 Task: Copy the calendar to a specified folder in your email application.
Action: Mouse moved to (31, 77)
Screenshot: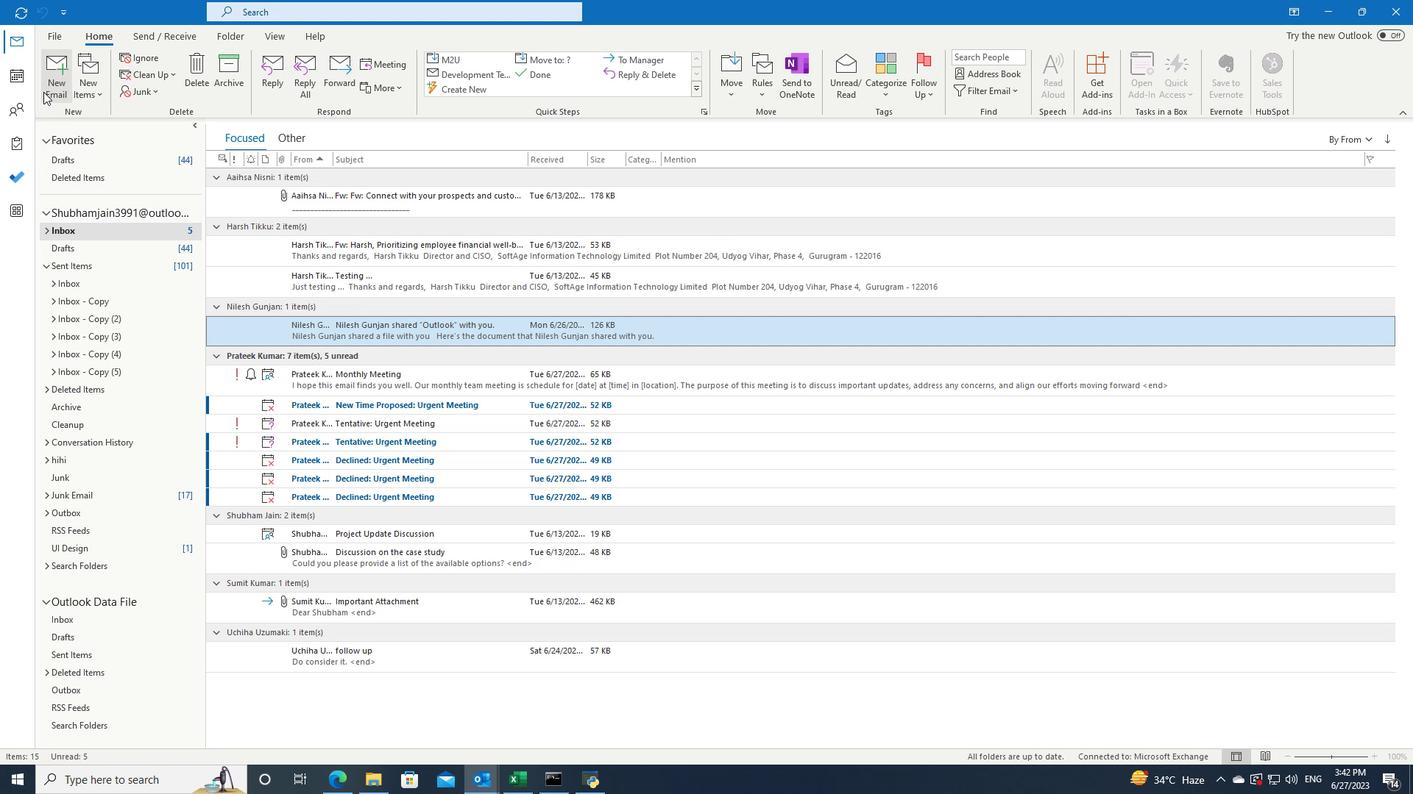 
Action: Mouse pressed left at (31, 77)
Screenshot: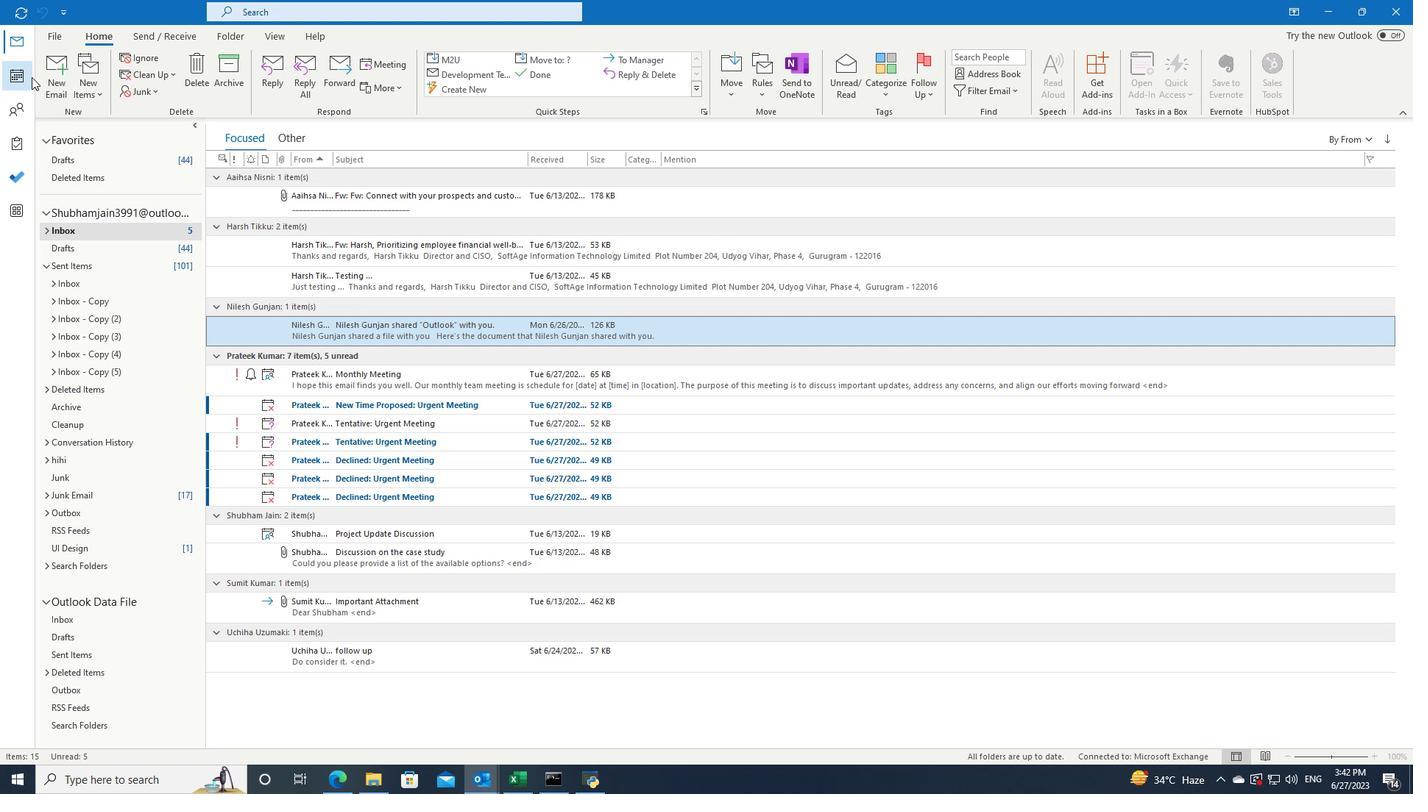 
Action: Mouse pressed left at (31, 77)
Screenshot: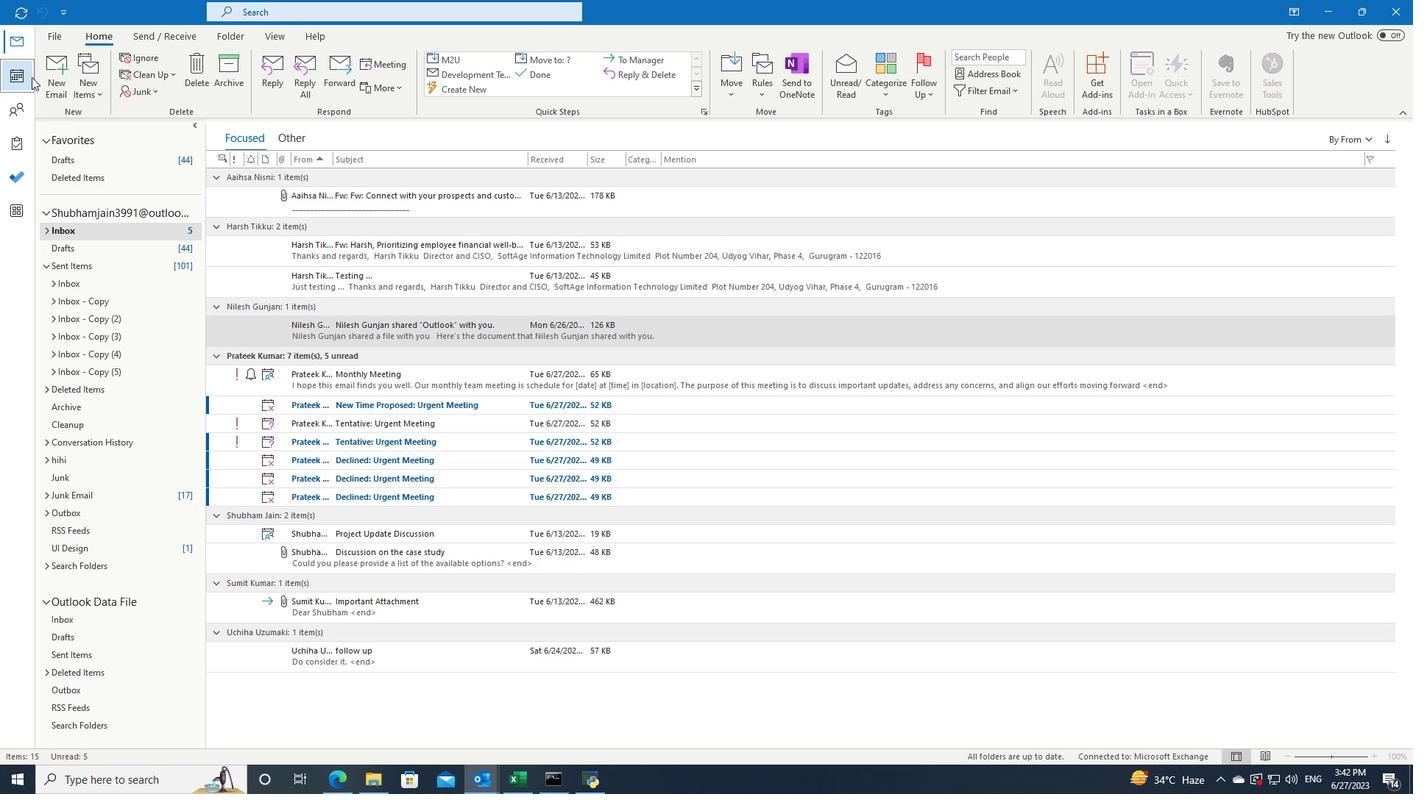 
Action: Mouse moved to (225, 36)
Screenshot: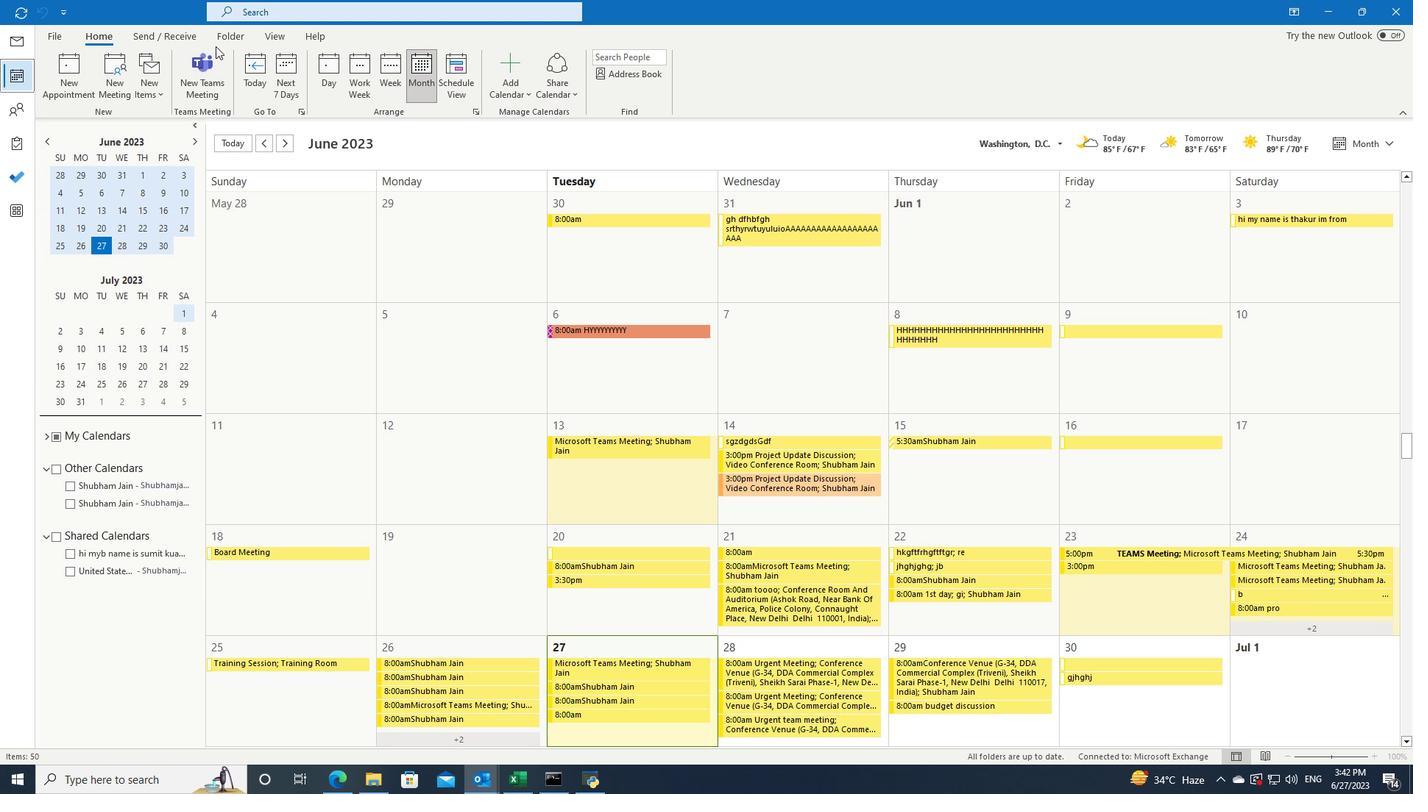 
Action: Mouse pressed left at (225, 36)
Screenshot: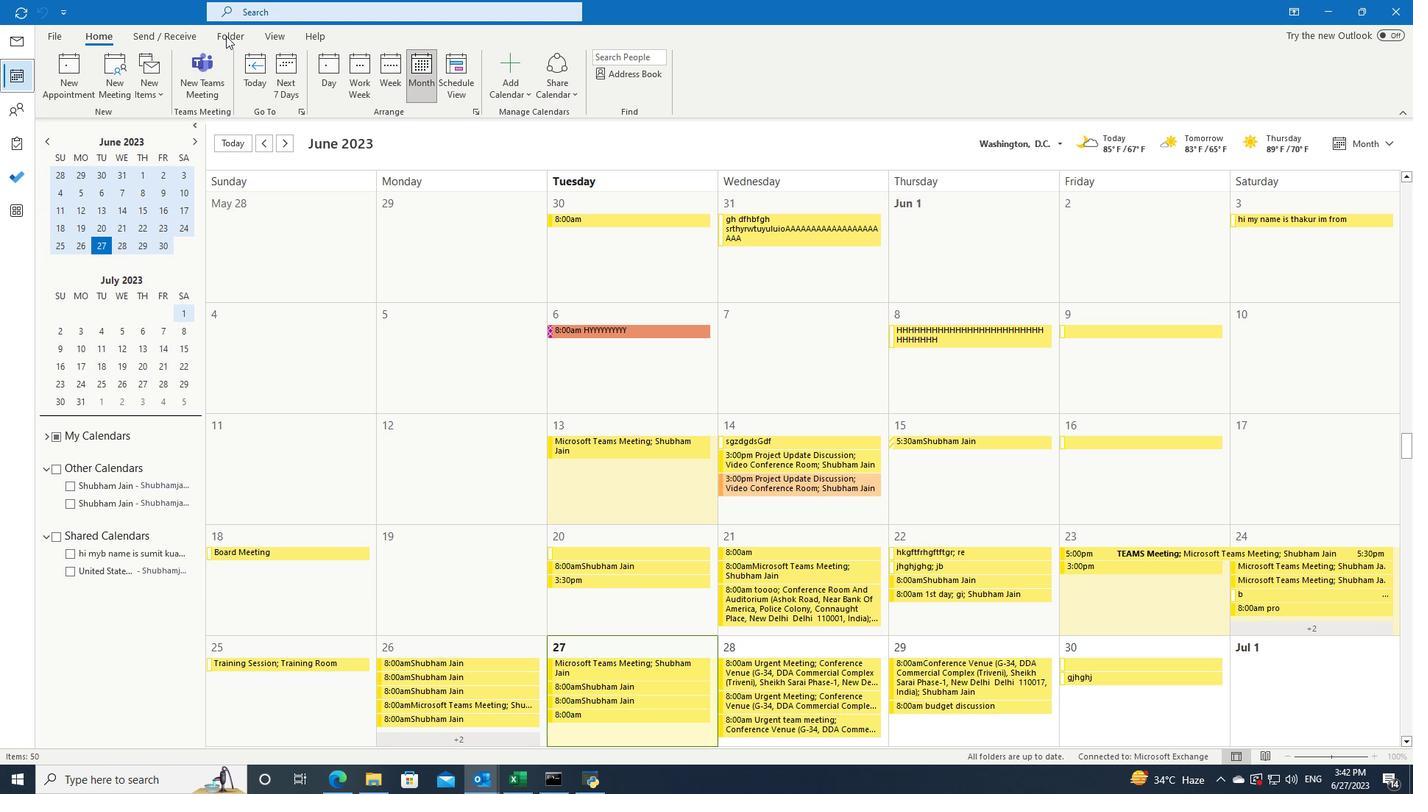
Action: Mouse pressed left at (225, 36)
Screenshot: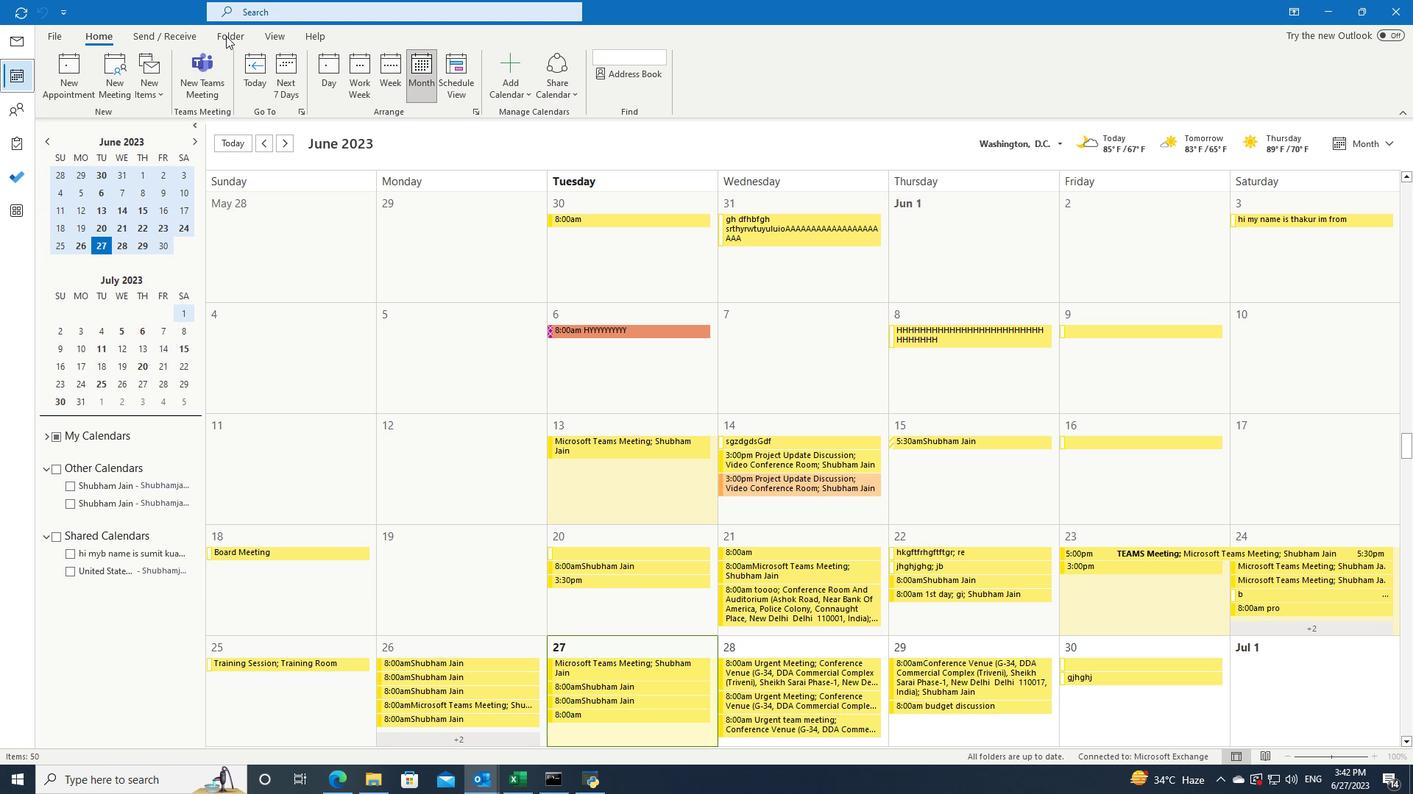 
Action: Mouse moved to (178, 59)
Screenshot: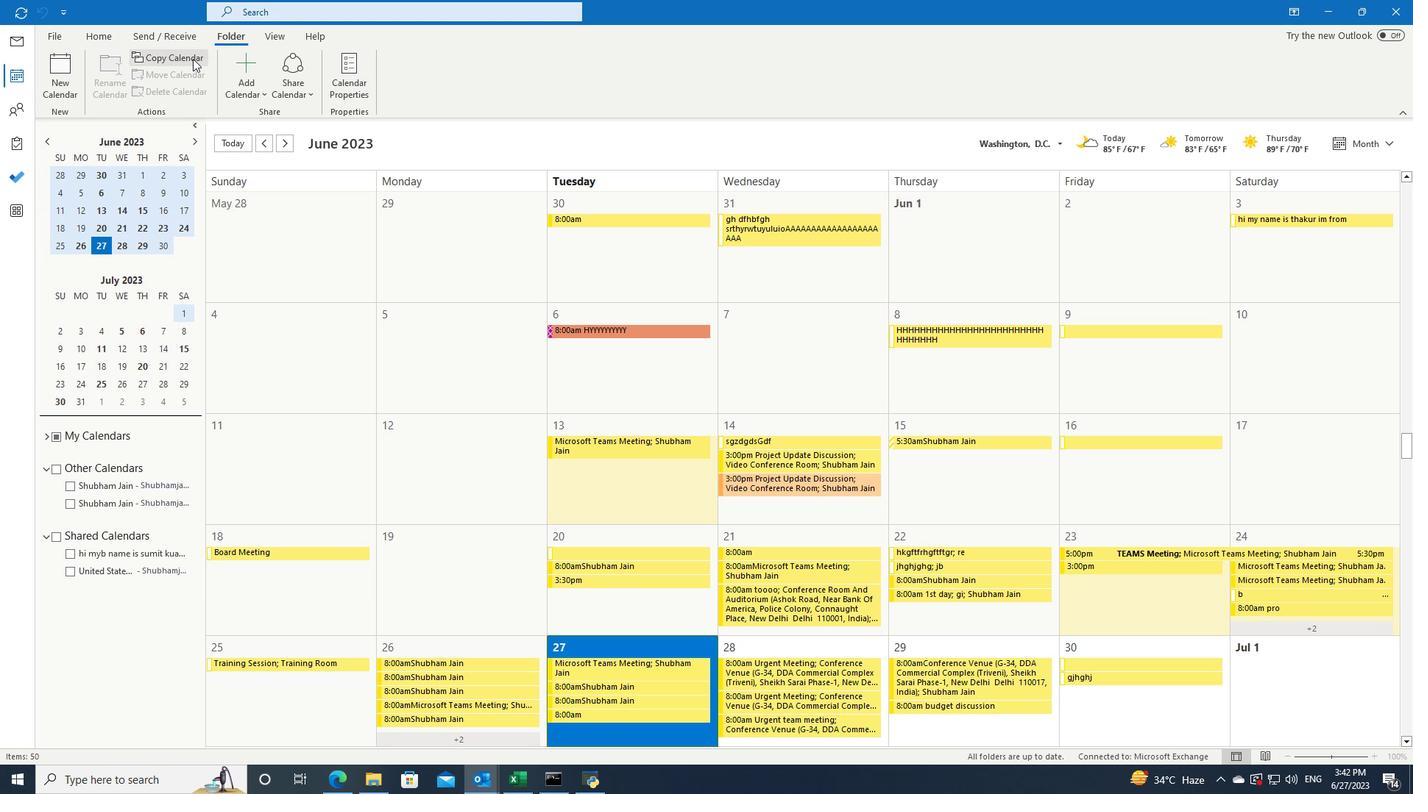 
Action: Mouse pressed left at (178, 59)
Screenshot: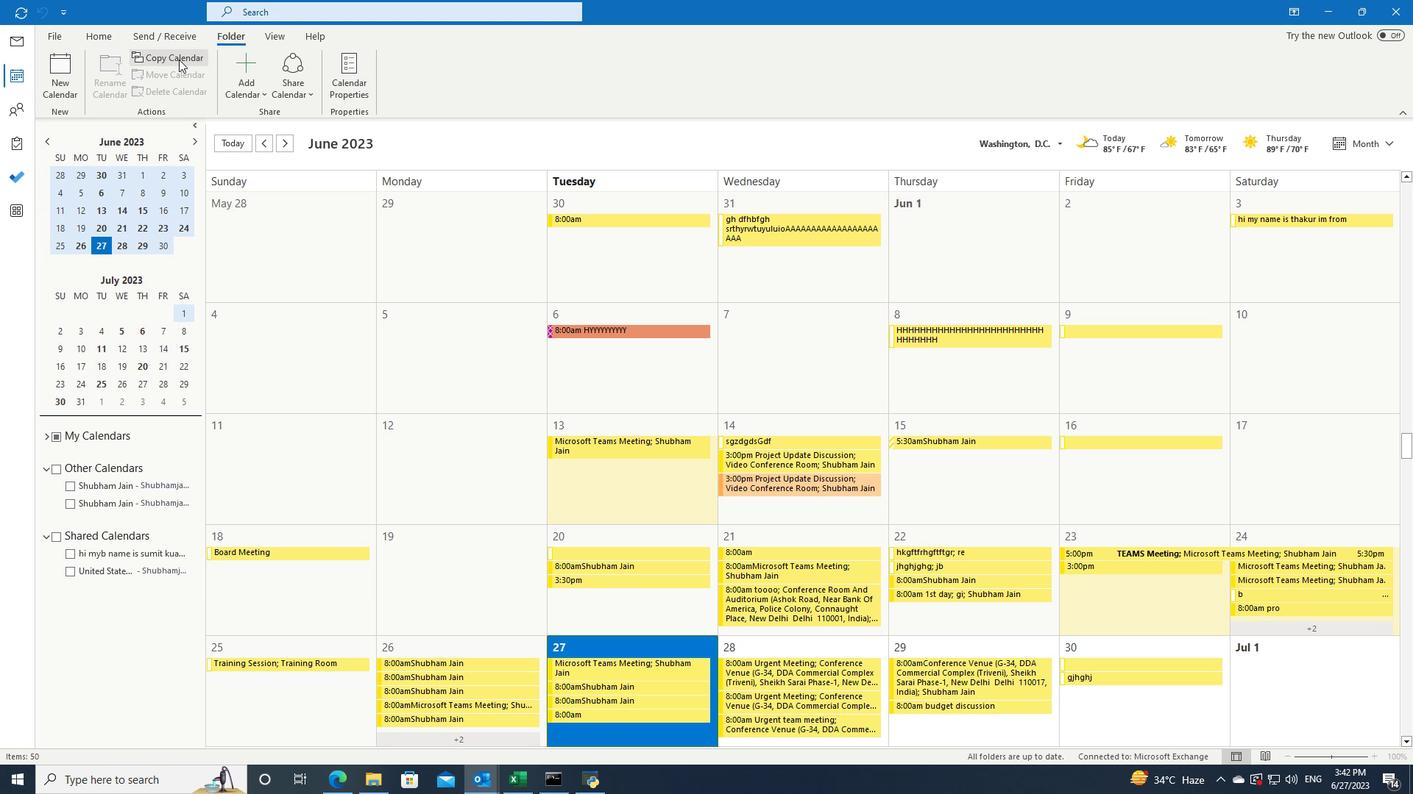 
Action: Mouse moved to (646, 409)
Screenshot: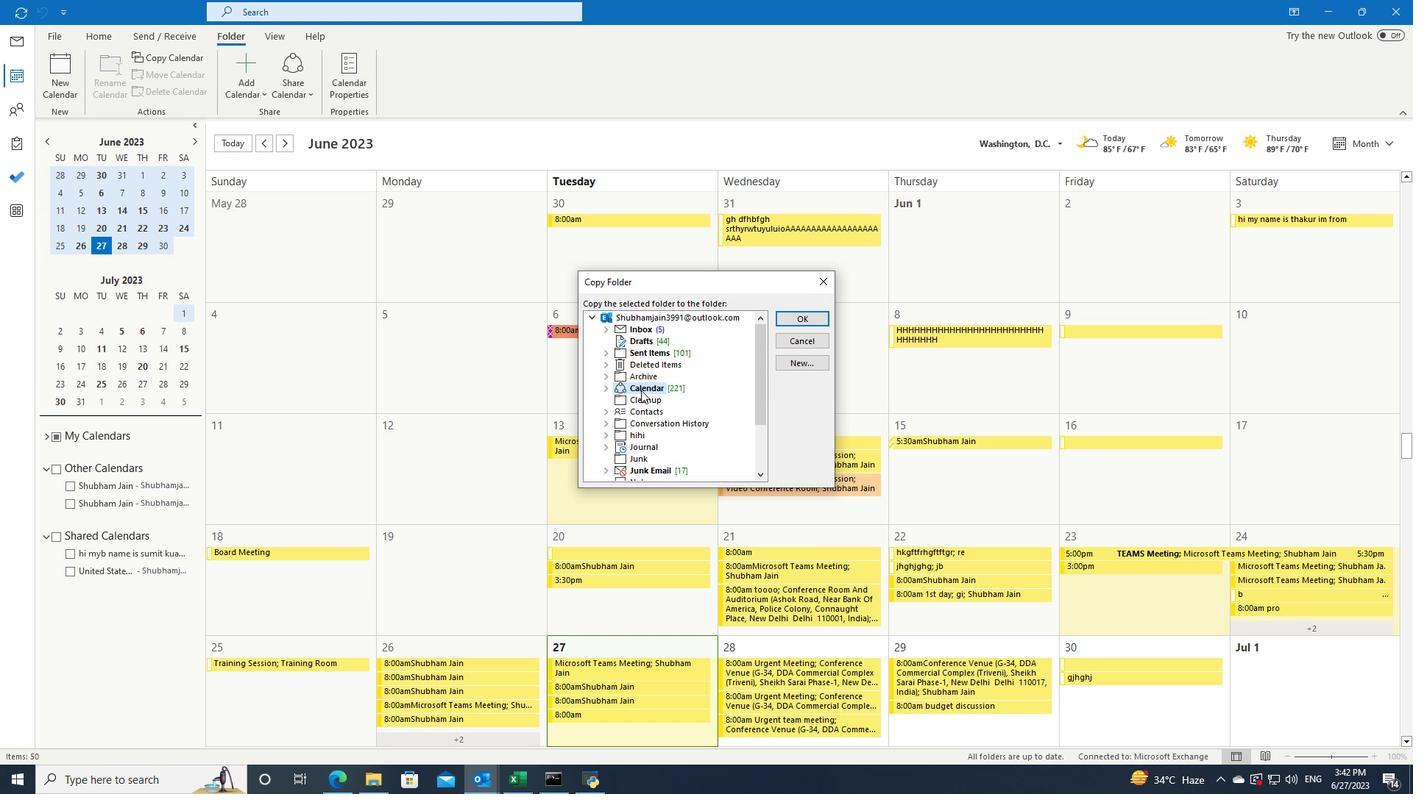 
Action: Mouse scrolled (646, 408) with delta (0, 0)
Screenshot: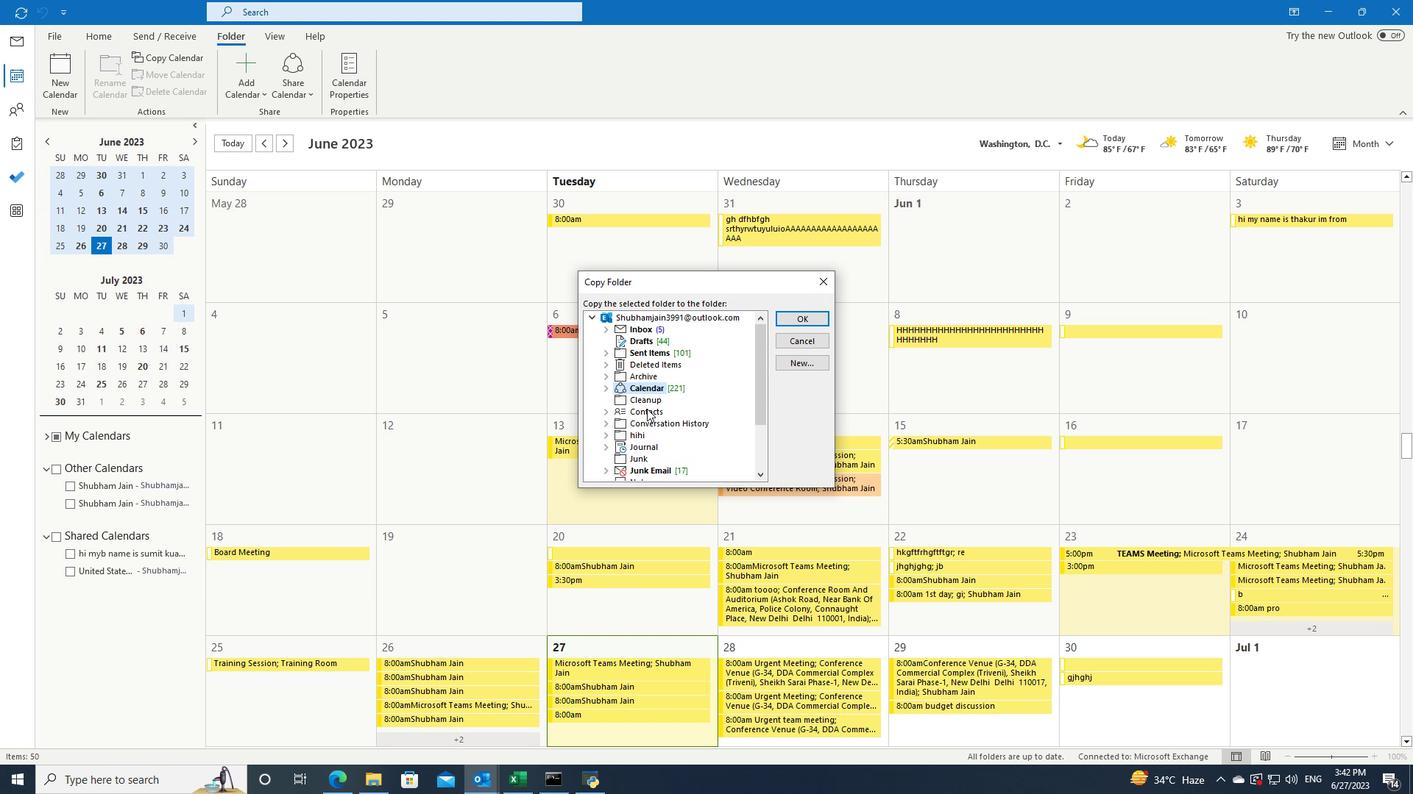 
Action: Mouse moved to (650, 415)
Screenshot: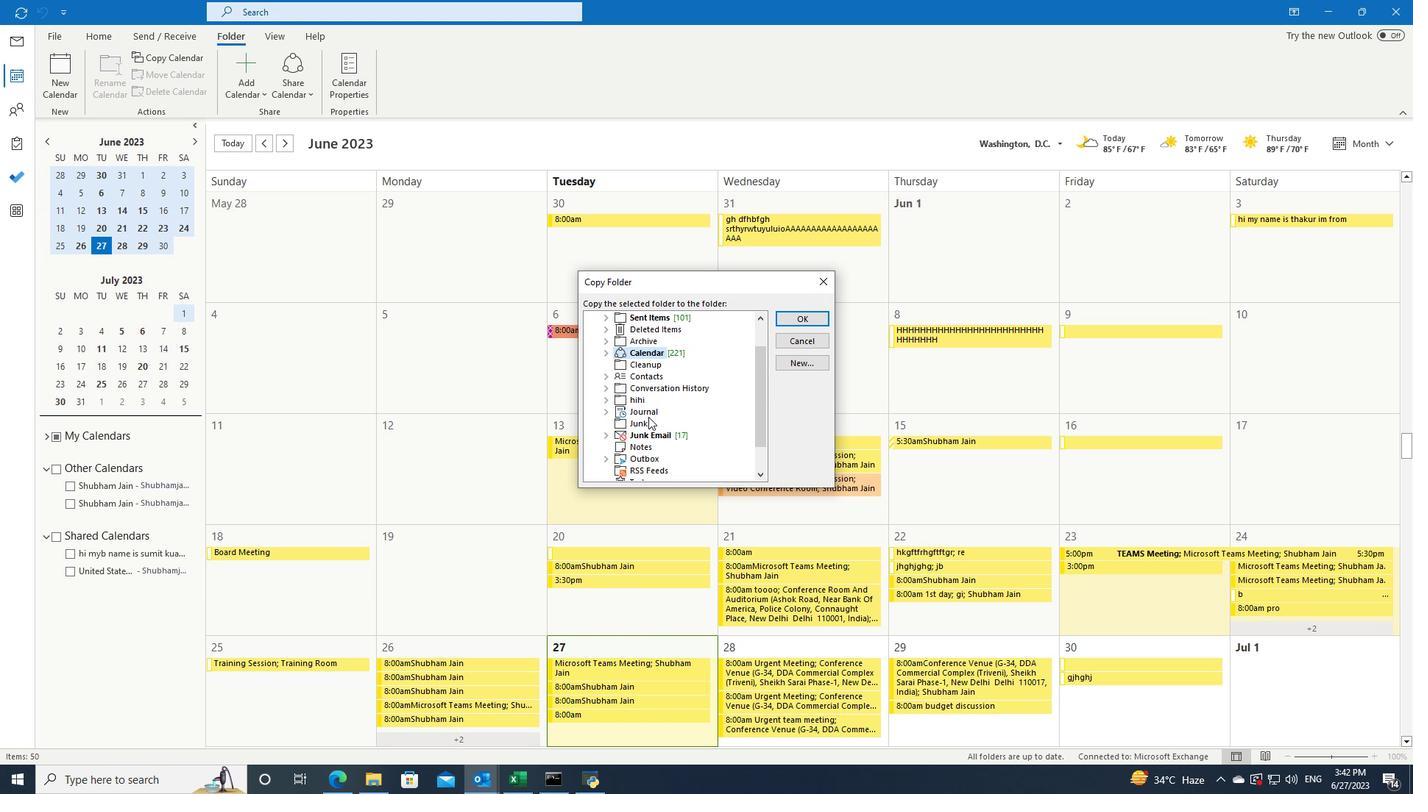 
Action: Mouse pressed left at (650, 415)
Screenshot: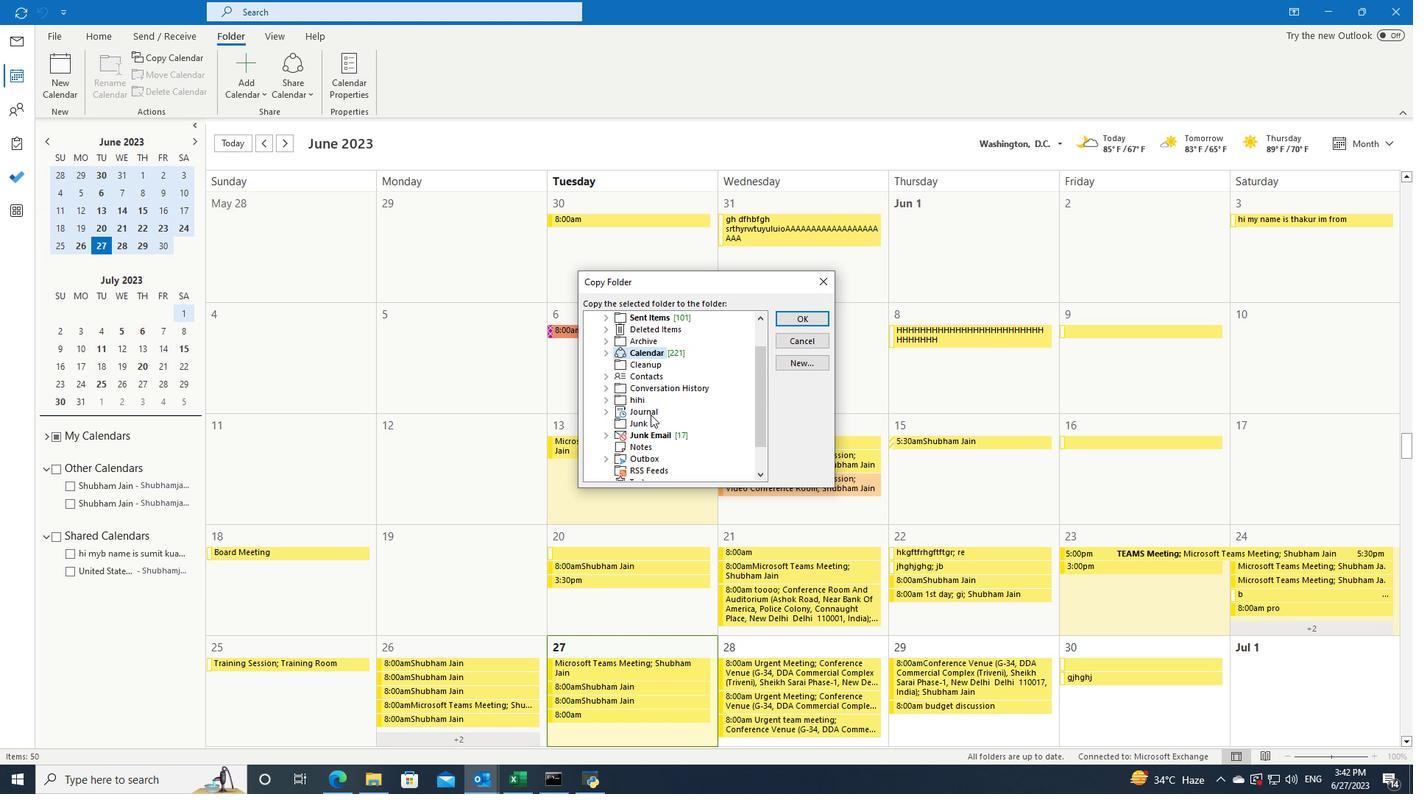 
Action: Mouse moved to (797, 320)
Screenshot: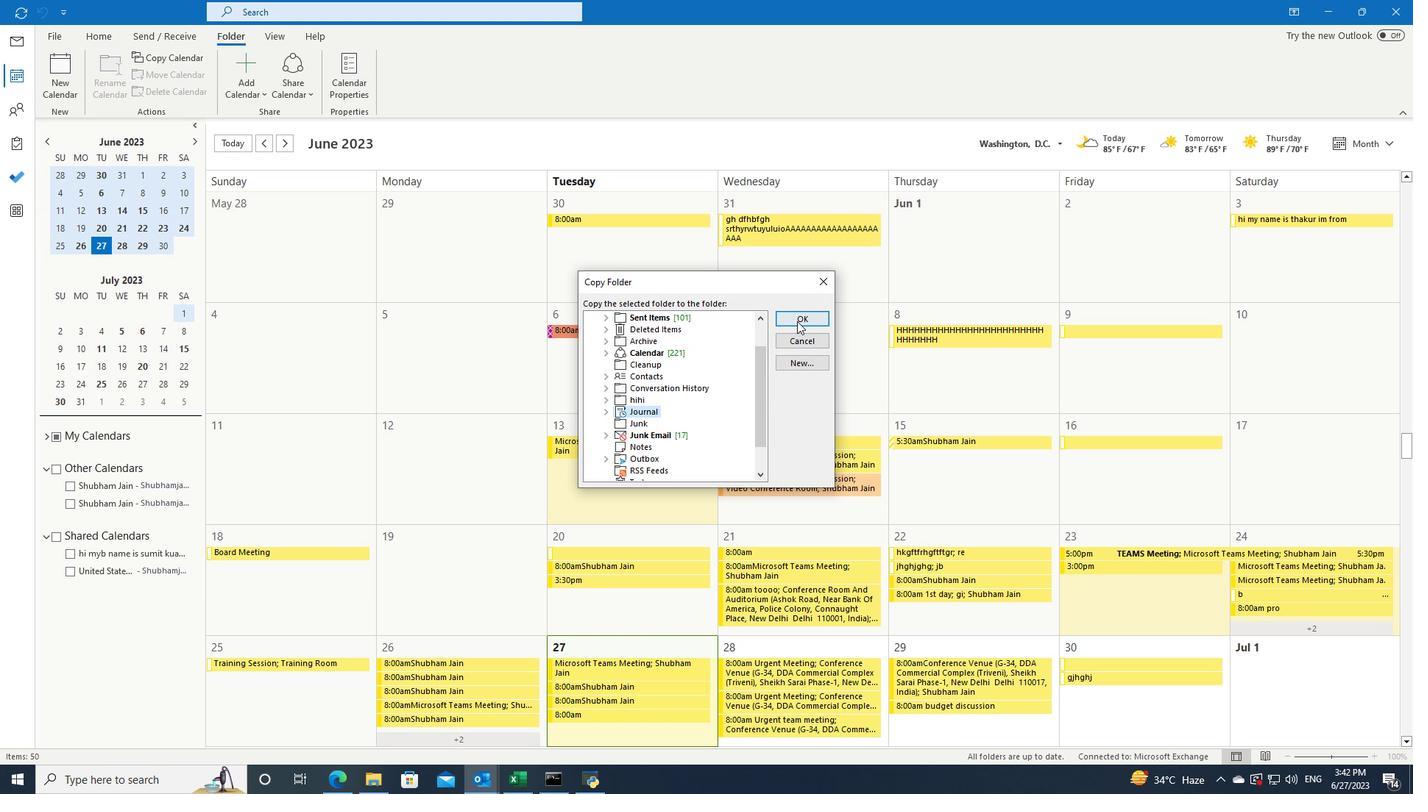 
Action: Mouse pressed left at (797, 320)
Screenshot: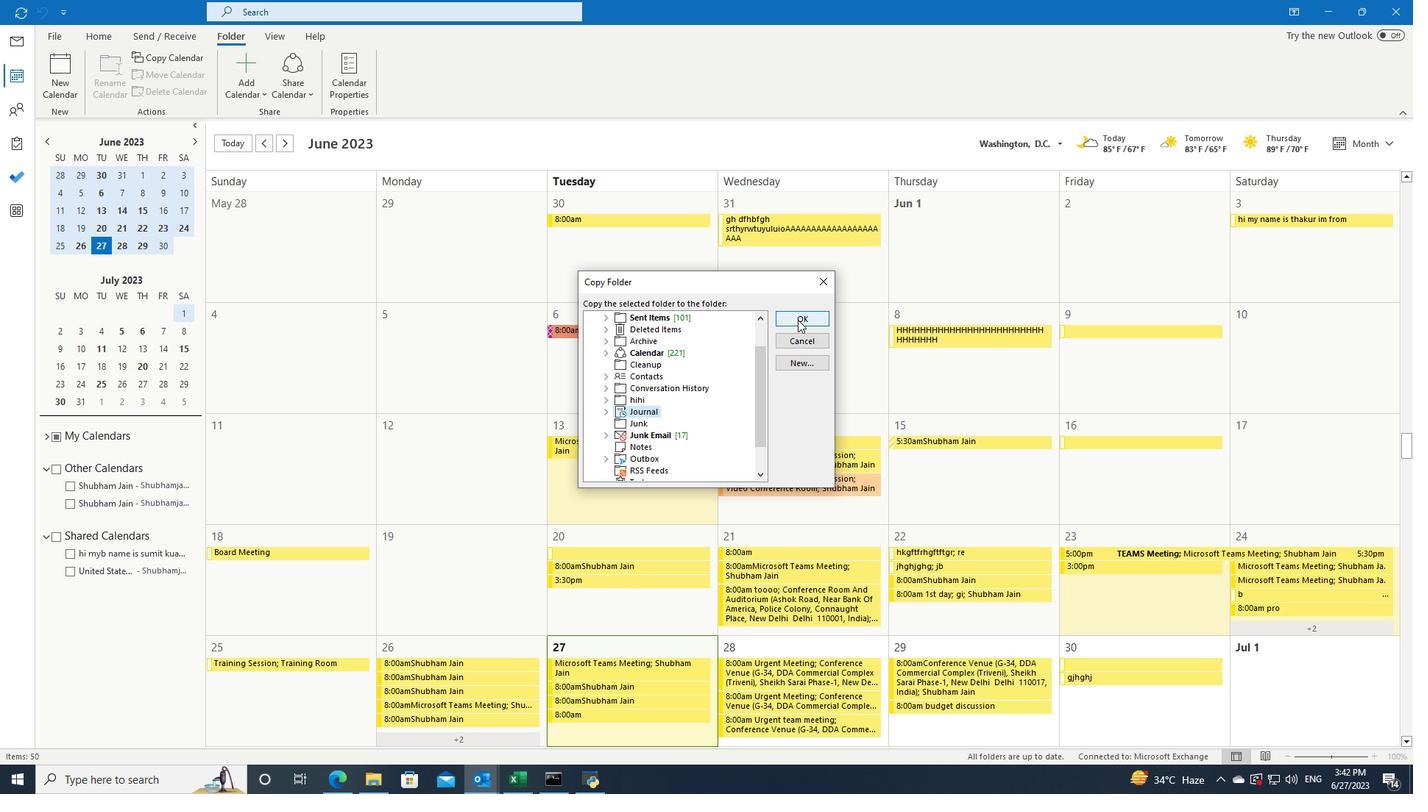 
